 Task: Enable the option "Play and pause" for playlist.
Action: Mouse moved to (116, 15)
Screenshot: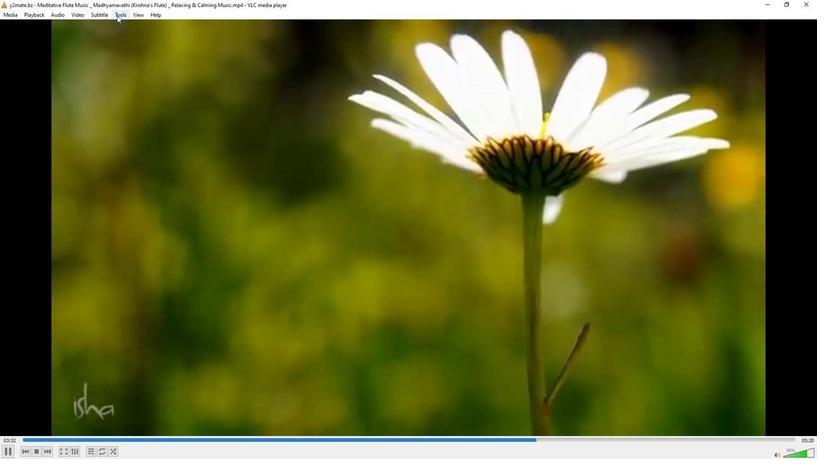 
Action: Mouse pressed left at (116, 15)
Screenshot: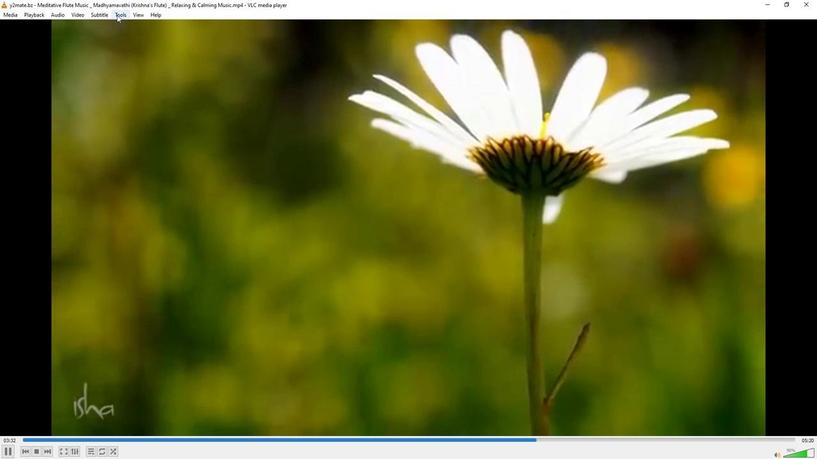 
Action: Mouse moved to (135, 118)
Screenshot: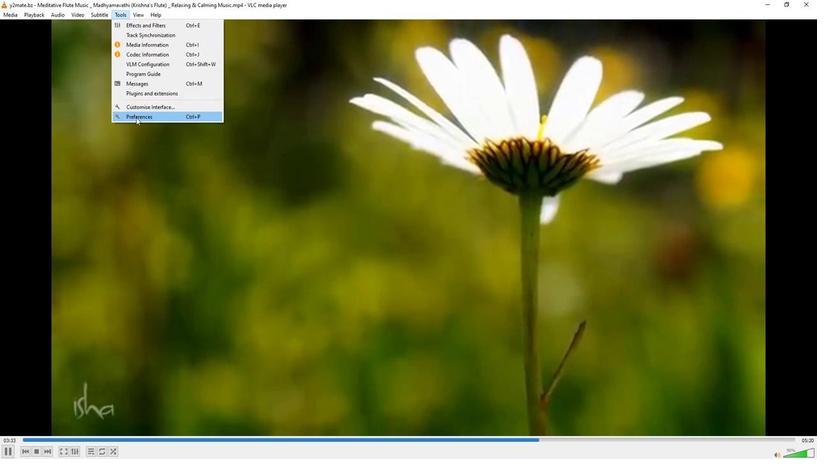 
Action: Mouse pressed left at (135, 118)
Screenshot: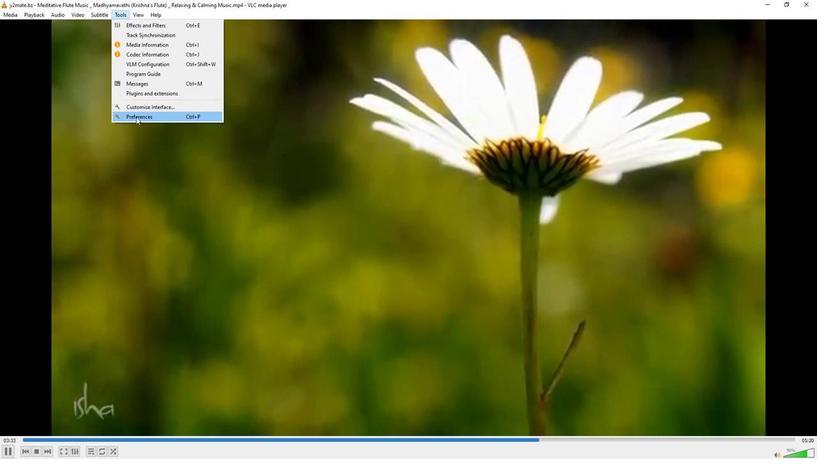 
Action: Mouse moved to (270, 373)
Screenshot: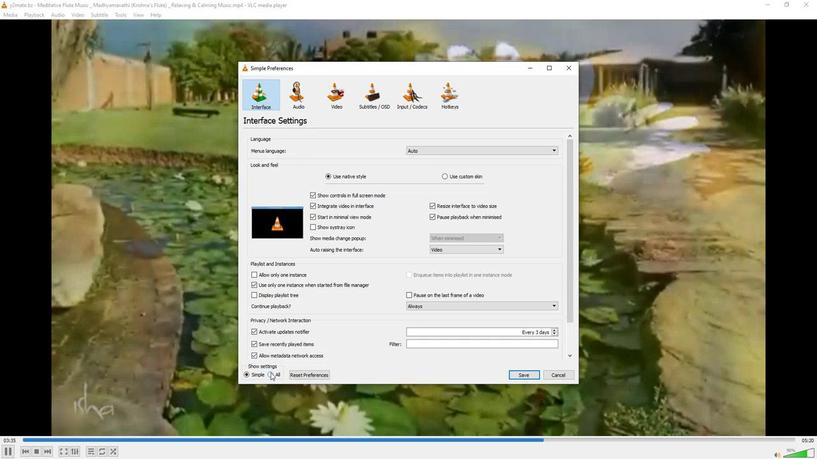 
Action: Mouse pressed left at (270, 373)
Screenshot: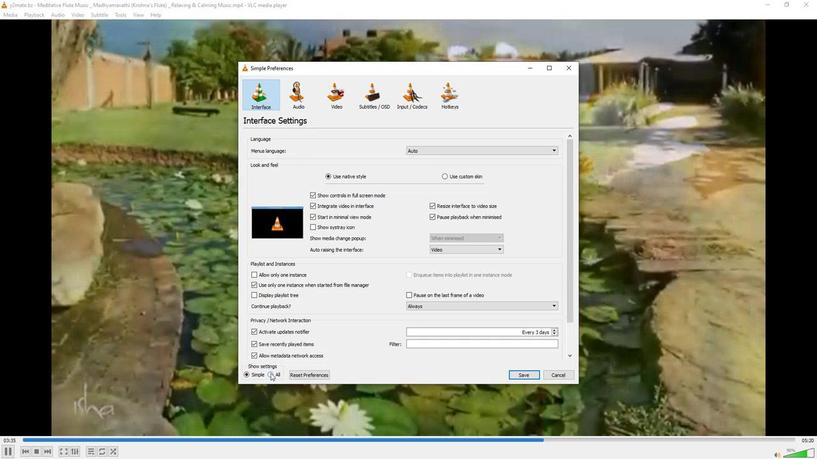 
Action: Mouse moved to (268, 349)
Screenshot: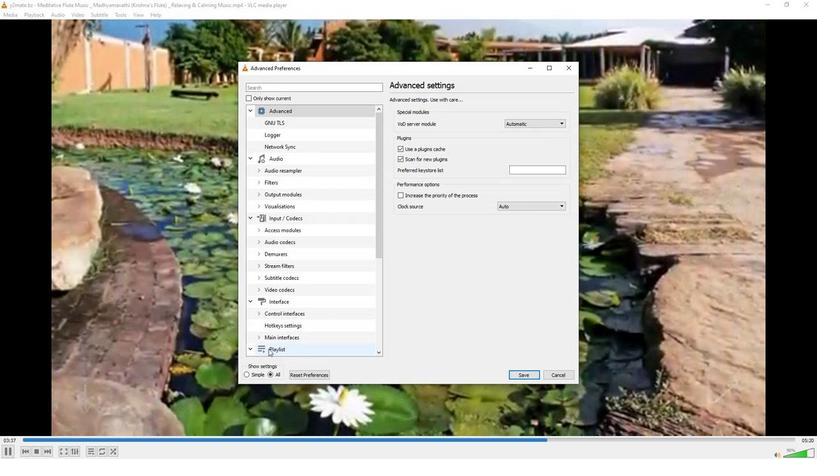 
Action: Mouse pressed left at (268, 349)
Screenshot: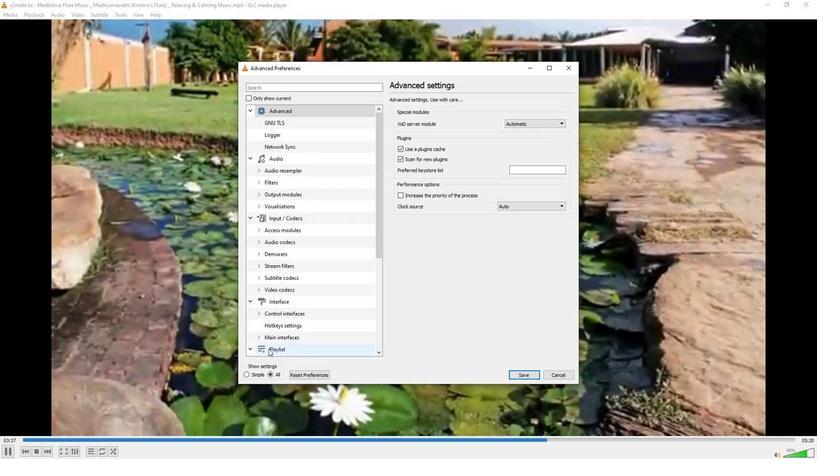 
Action: Mouse moved to (394, 162)
Screenshot: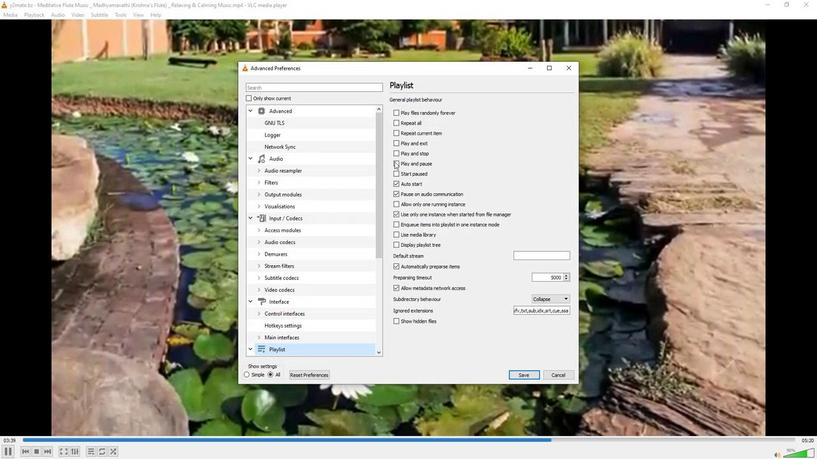 
Action: Mouse pressed left at (394, 162)
Screenshot: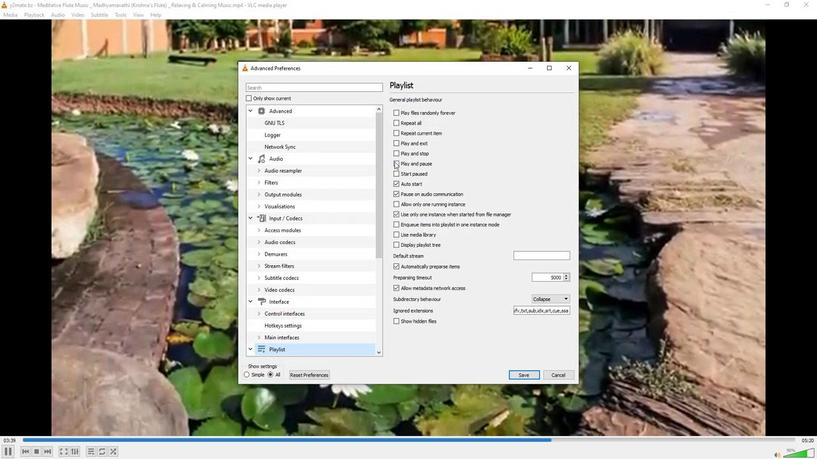 
Action: Mouse moved to (393, 209)
Screenshot: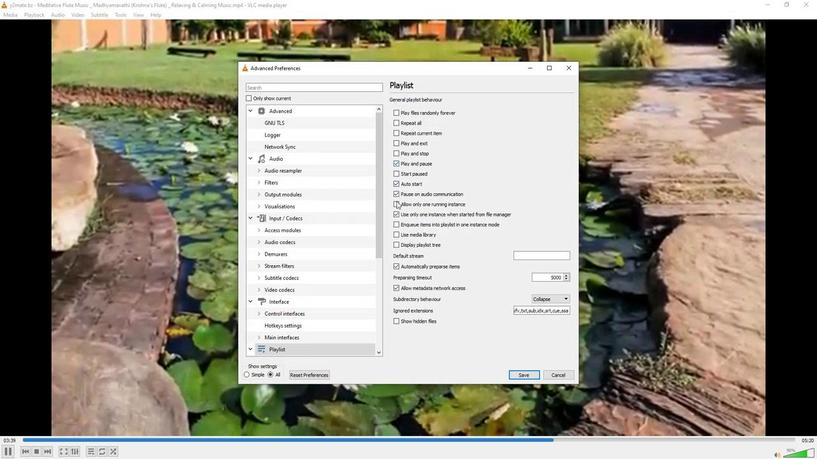 
